 Task: Create in the project VantageTech and in the Backlog issue 'Upgrade the scalability of a web application to handle a growing number of users and transactions' a child issue 'Chatbot conversation natural language processing and optimization', and assign it to team member softage.2@softage.net.
Action: Mouse moved to (228, 64)
Screenshot: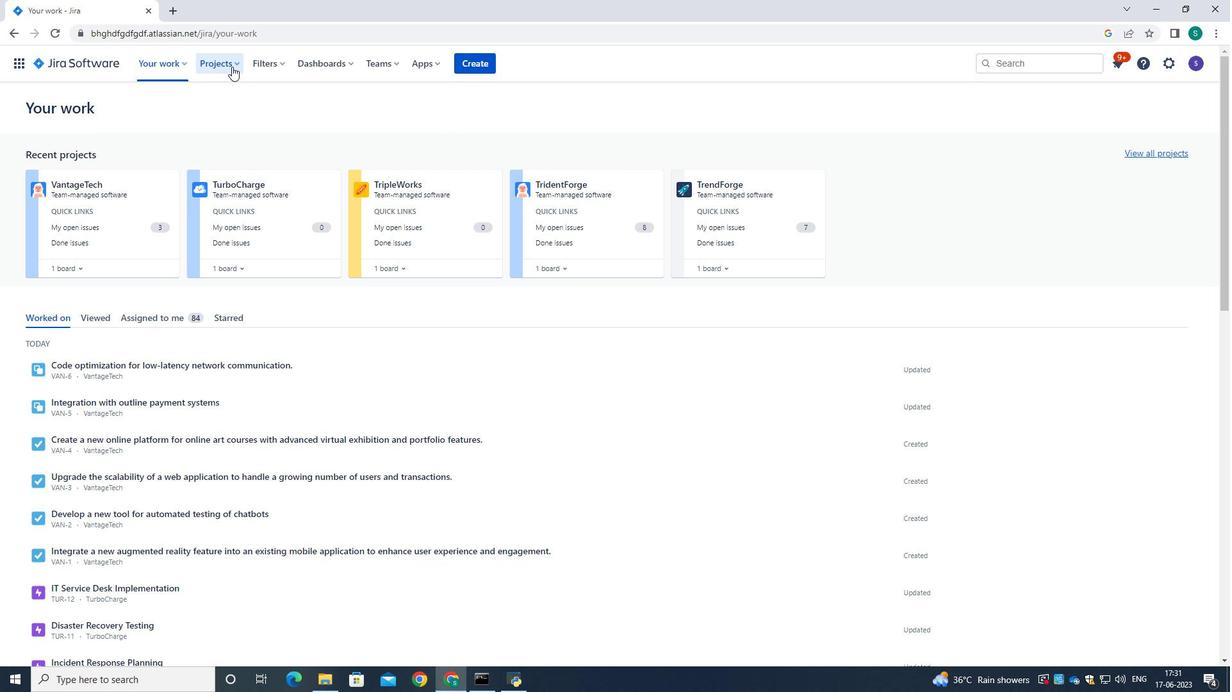 
Action: Mouse pressed left at (228, 64)
Screenshot: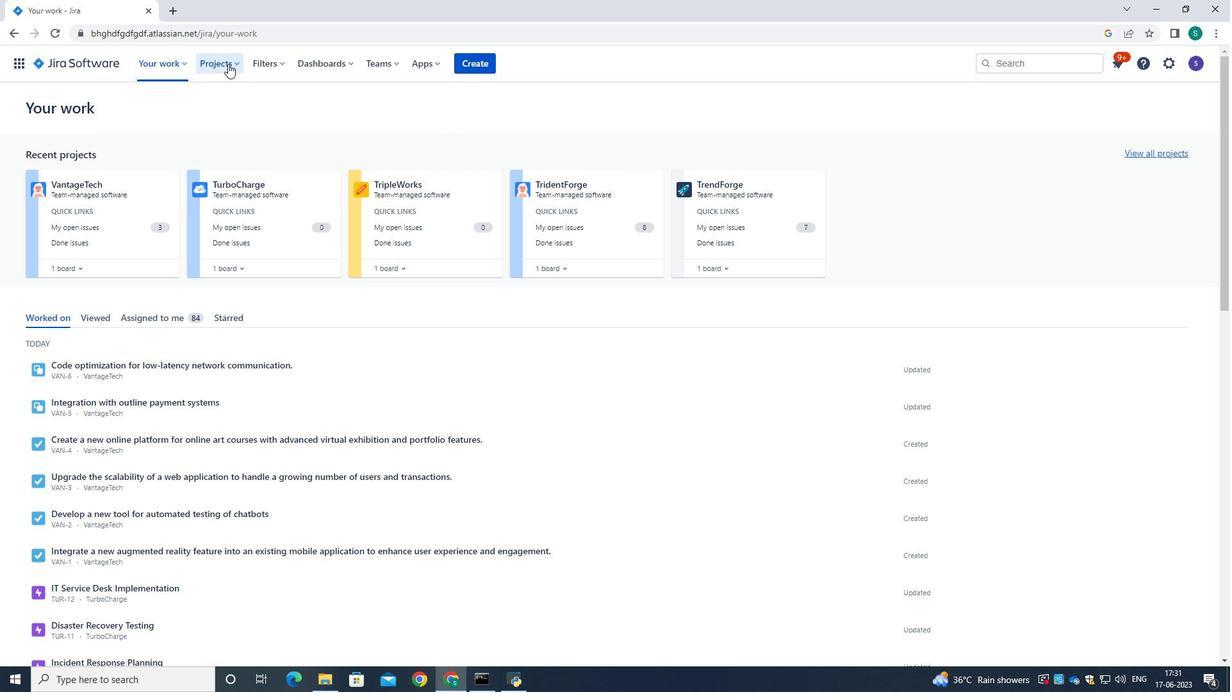 
Action: Mouse moved to (251, 123)
Screenshot: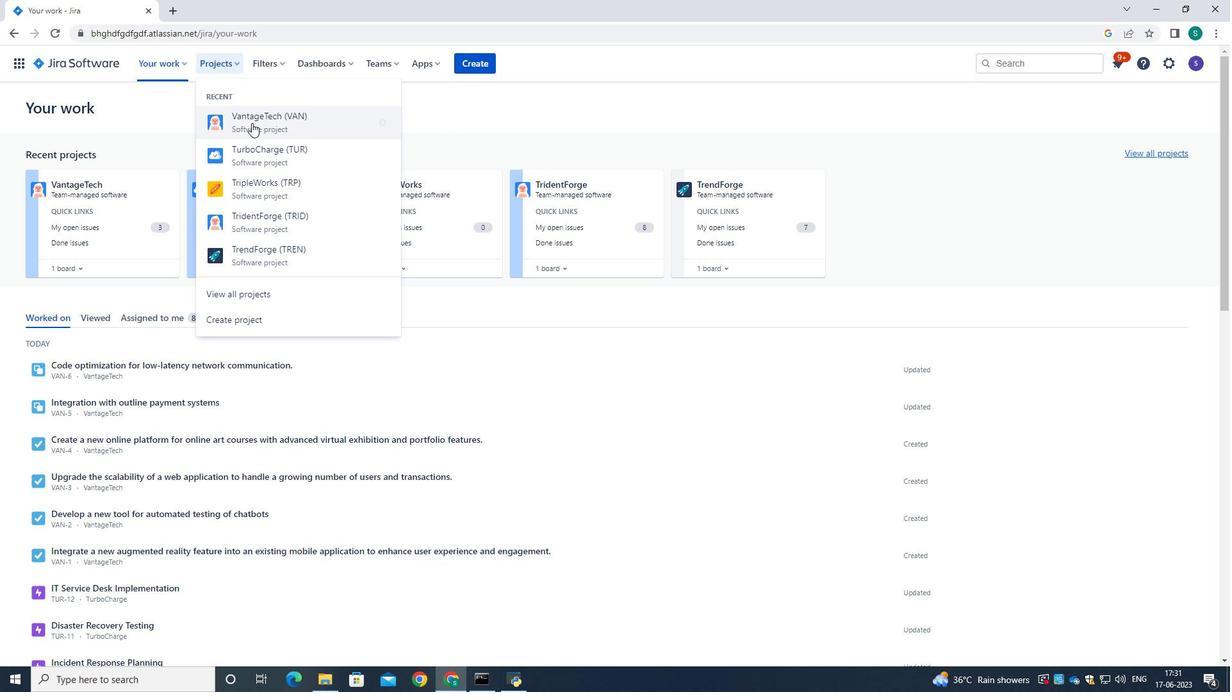 
Action: Mouse pressed left at (251, 123)
Screenshot: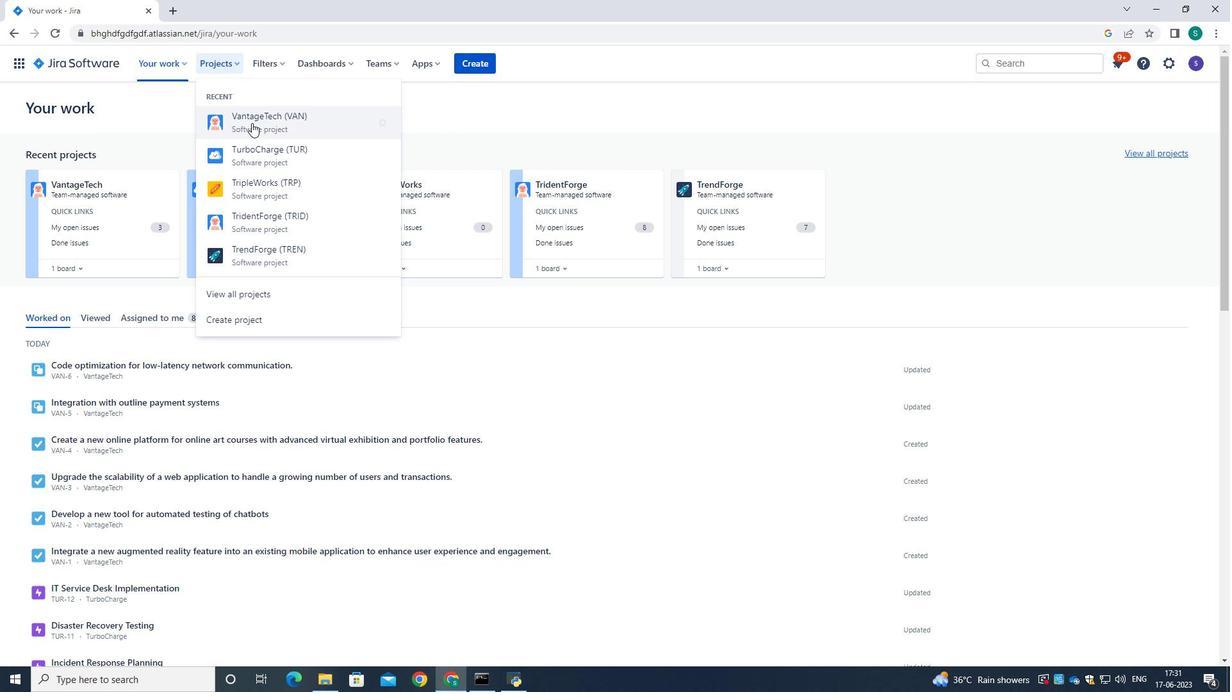 
Action: Mouse moved to (57, 196)
Screenshot: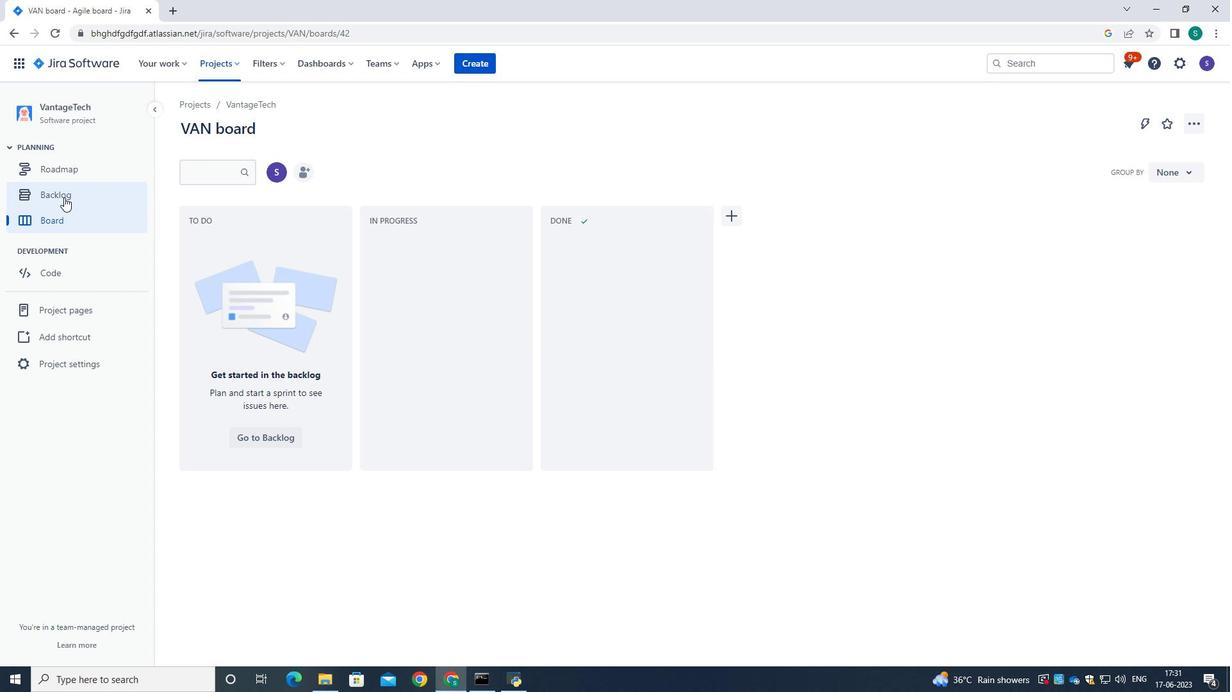 
Action: Mouse pressed left at (57, 196)
Screenshot: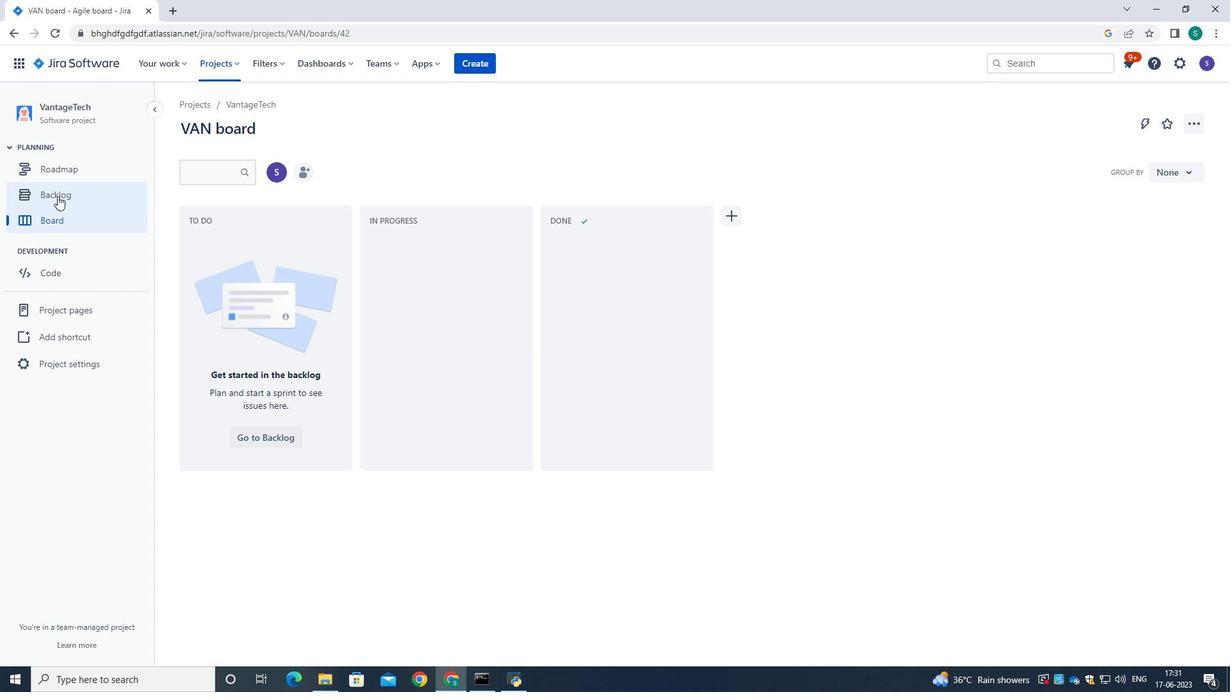 
Action: Mouse moved to (538, 285)
Screenshot: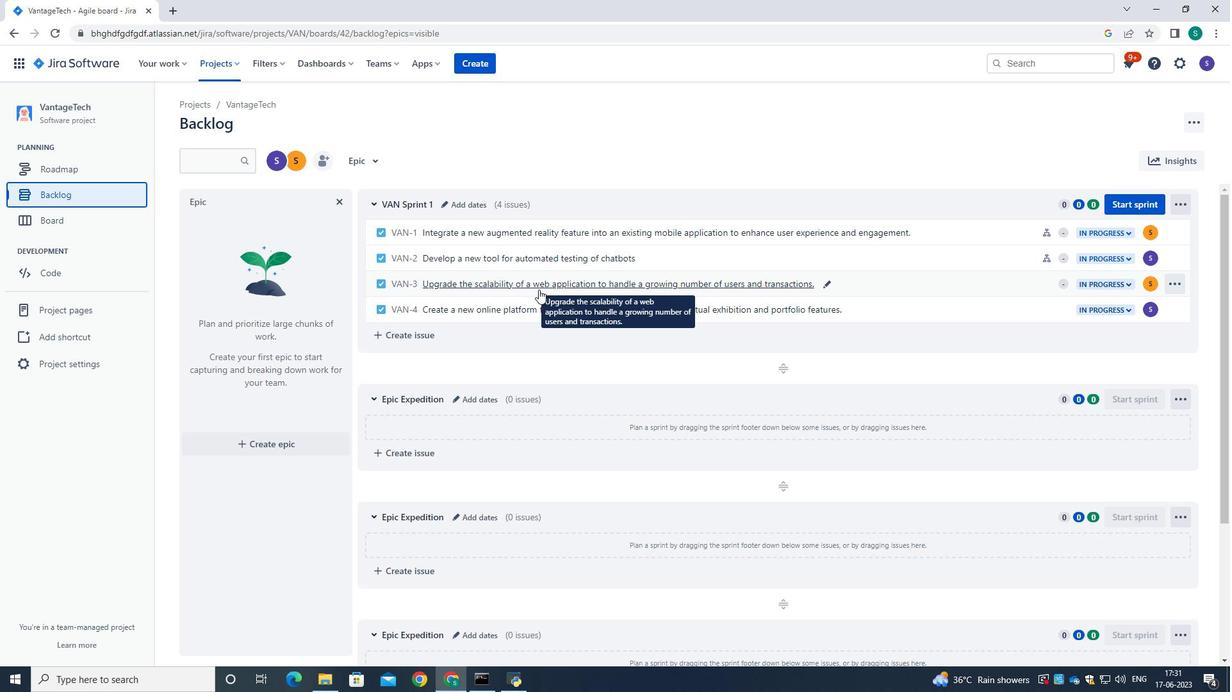 
Action: Mouse pressed left at (538, 285)
Screenshot: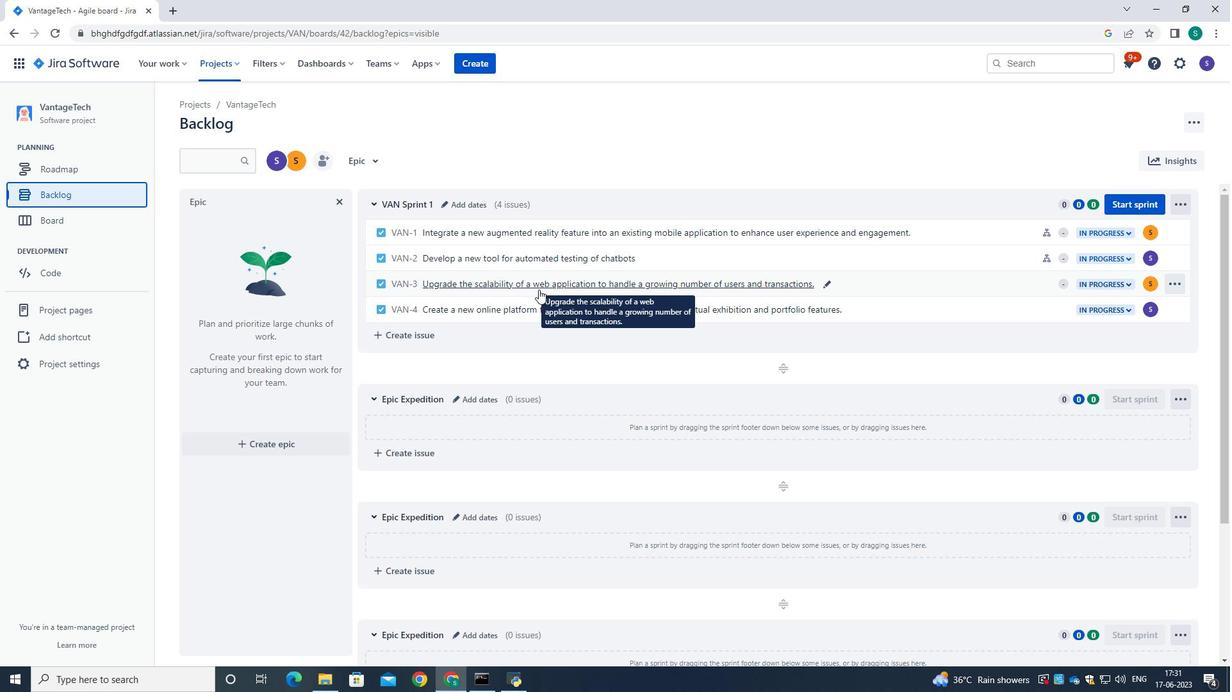 
Action: Mouse moved to (1009, 297)
Screenshot: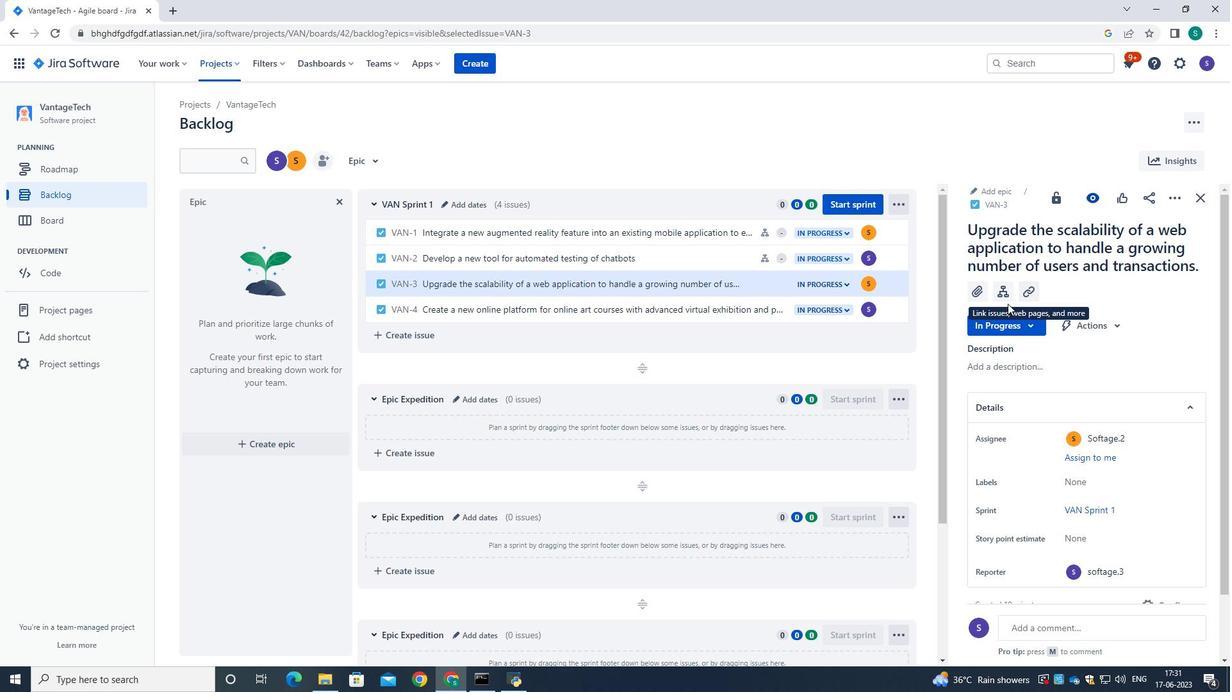 
Action: Mouse pressed left at (1009, 297)
Screenshot: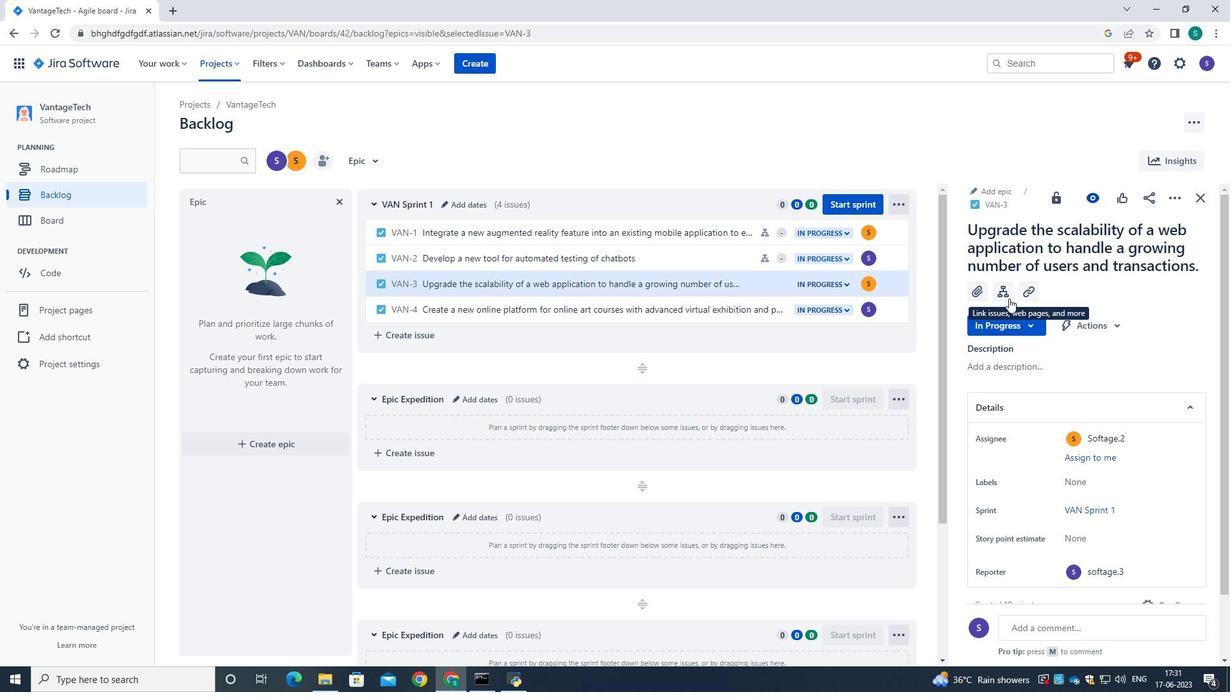 
Action: Mouse moved to (1047, 417)
Screenshot: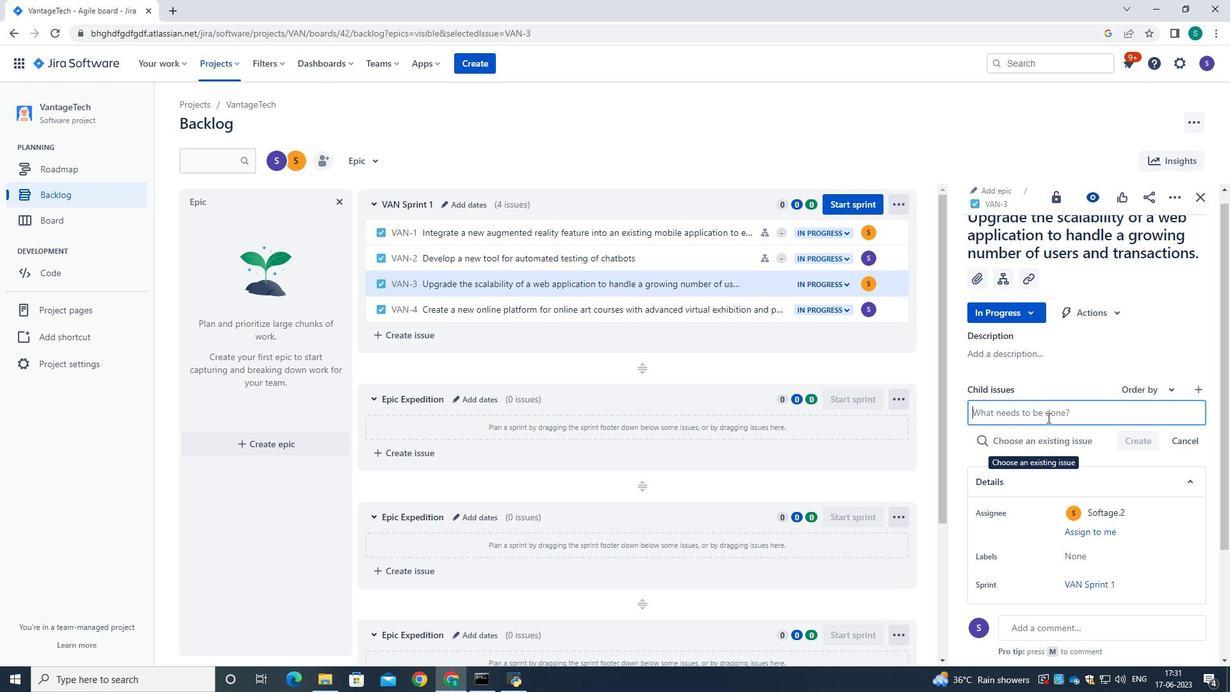
Action: Mouse pressed left at (1047, 417)
Screenshot: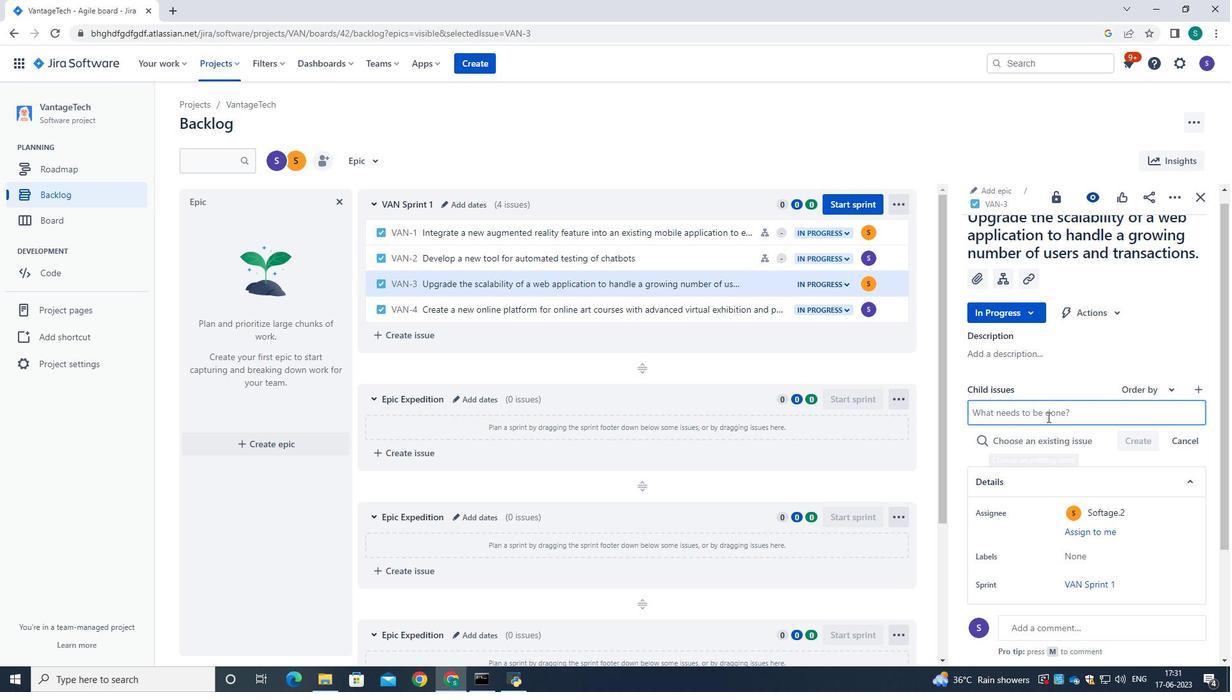 
Action: Key pressed <Key.caps_lock>C<Key.caps_lock>hatbot<Key.space>conversation<Key.space>natural<Key.space>language<Key.space>processing<Key.space>and<Key.space>ot<Key.backspace>ptimization.
Screenshot: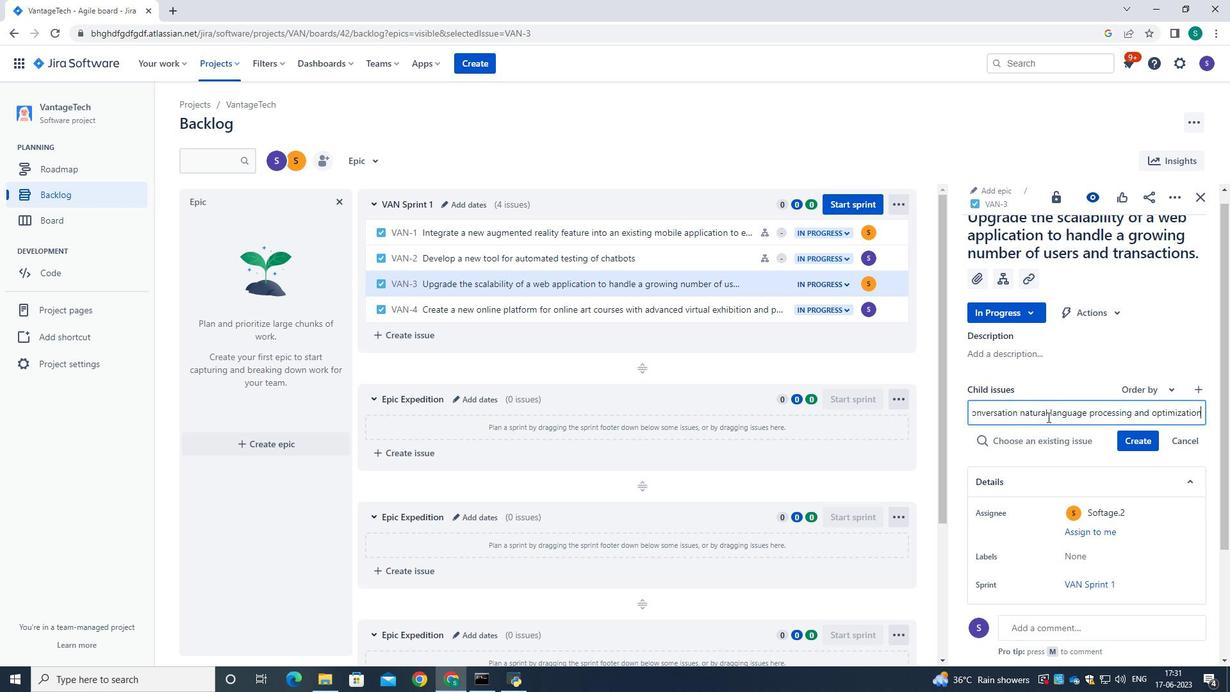 
Action: Mouse moved to (1131, 442)
Screenshot: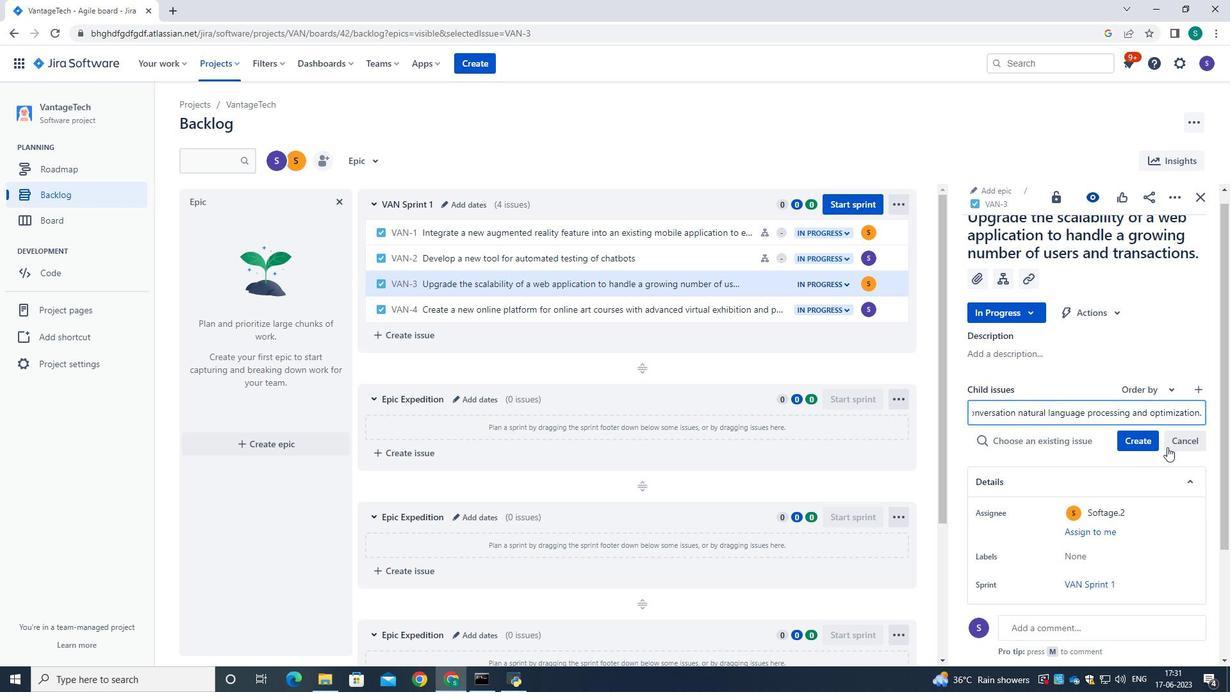
Action: Mouse pressed left at (1131, 442)
Screenshot: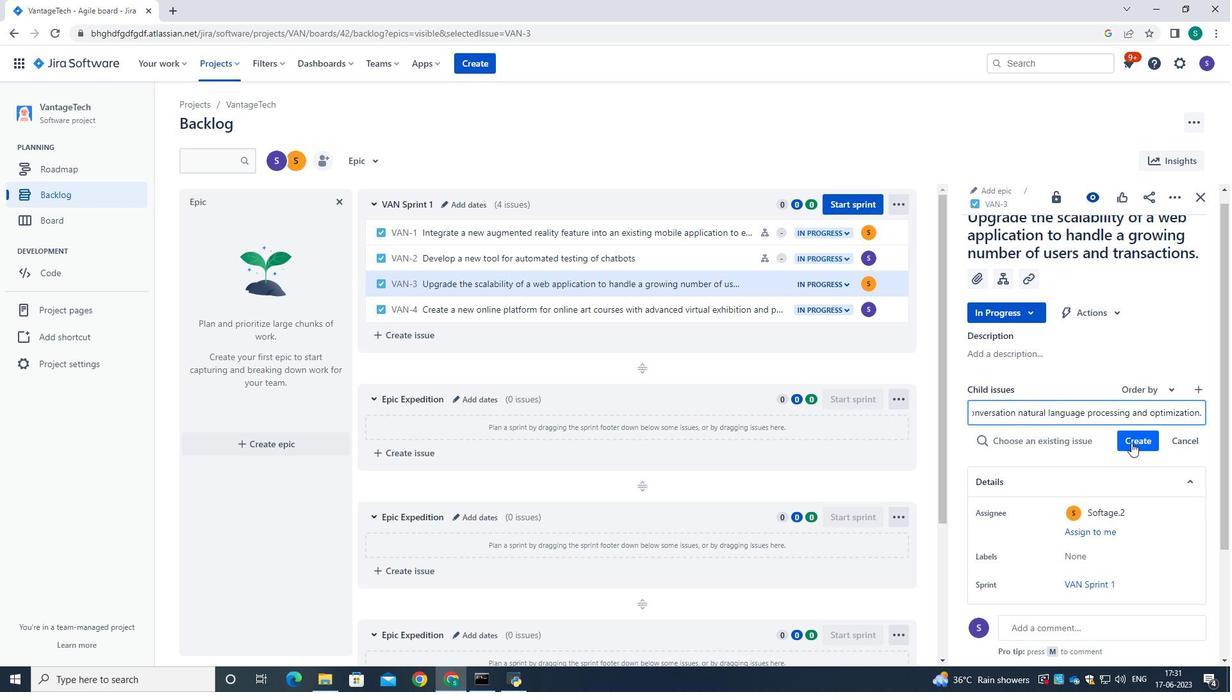 
Action: Mouse moved to (1145, 421)
Screenshot: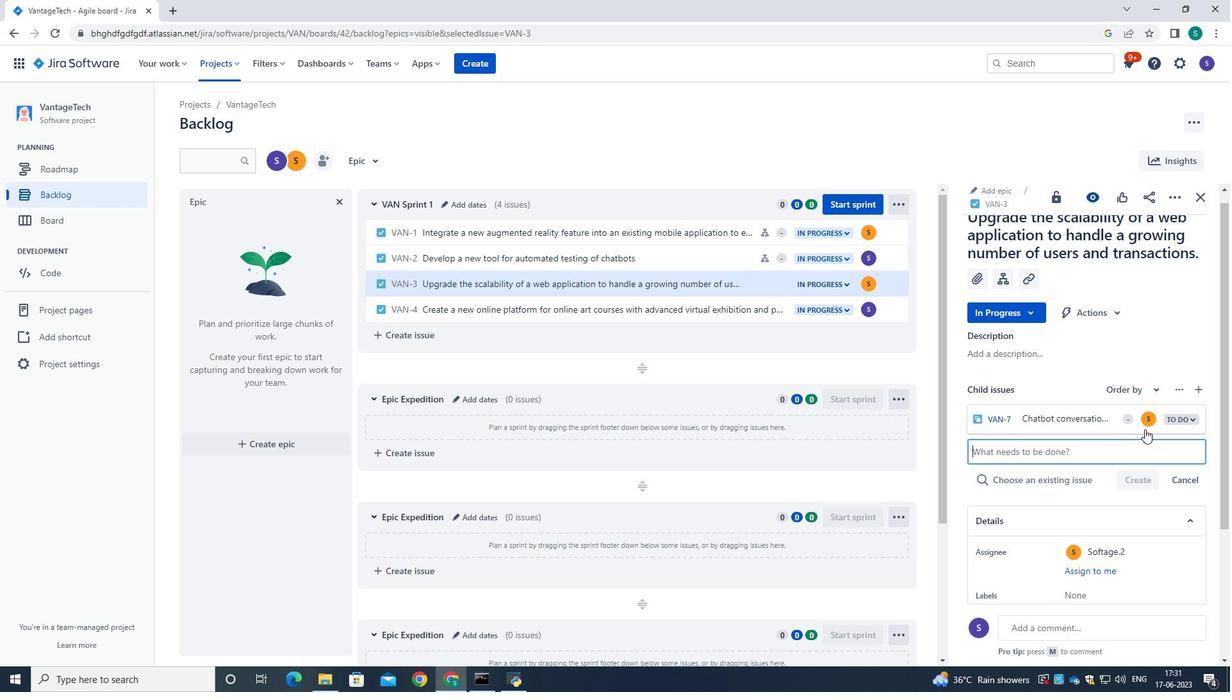 
Action: Mouse pressed left at (1145, 421)
Screenshot: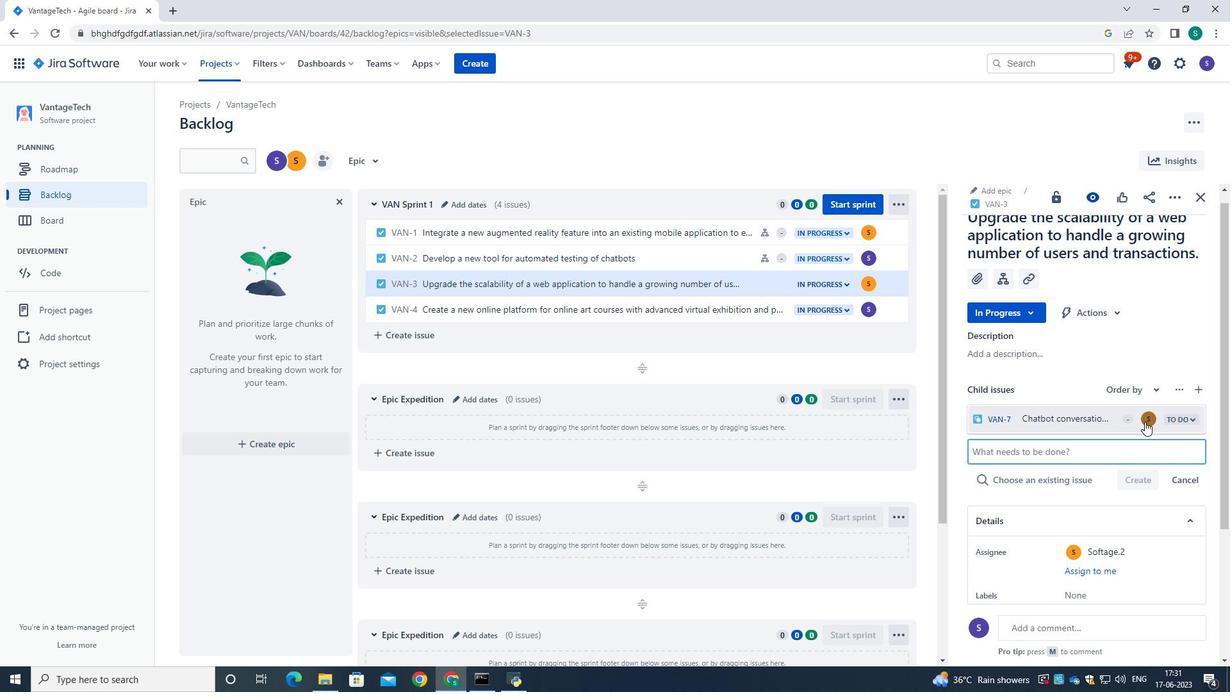 
Action: Mouse moved to (1039, 372)
Screenshot: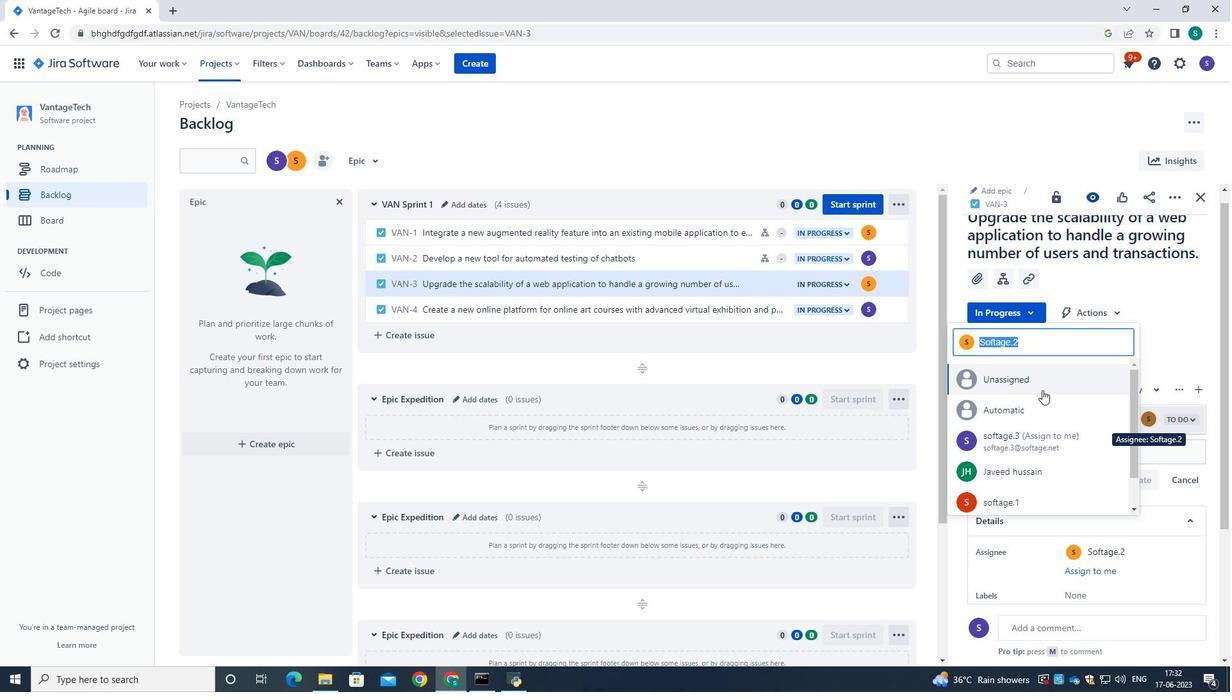 
Action: Key pressed softage.2<Key.shift>@softage.net
Screenshot: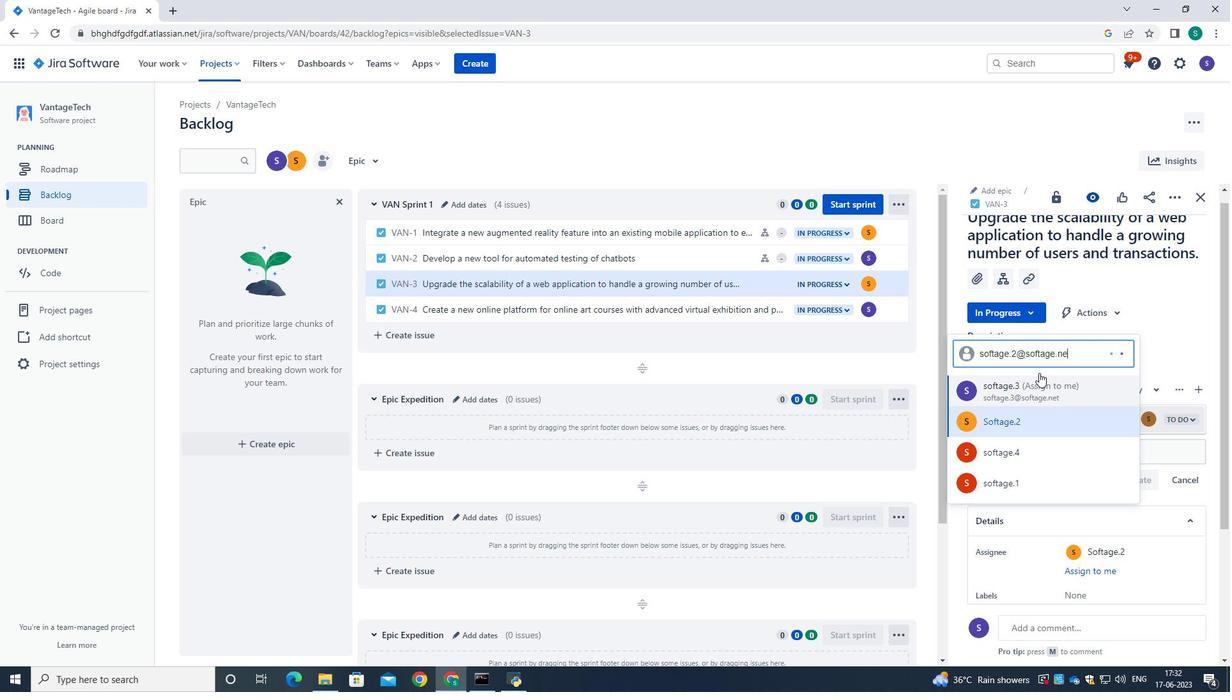 
Action: Mouse moved to (1011, 419)
Screenshot: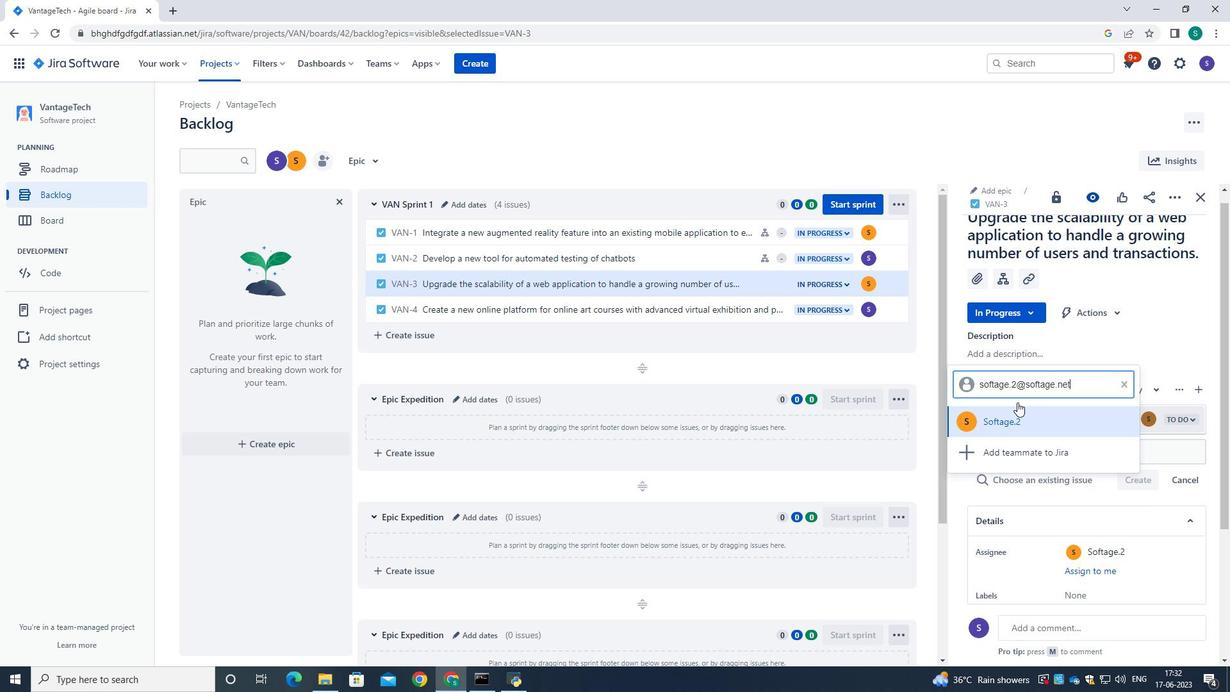 
Action: Mouse pressed left at (1011, 419)
Screenshot: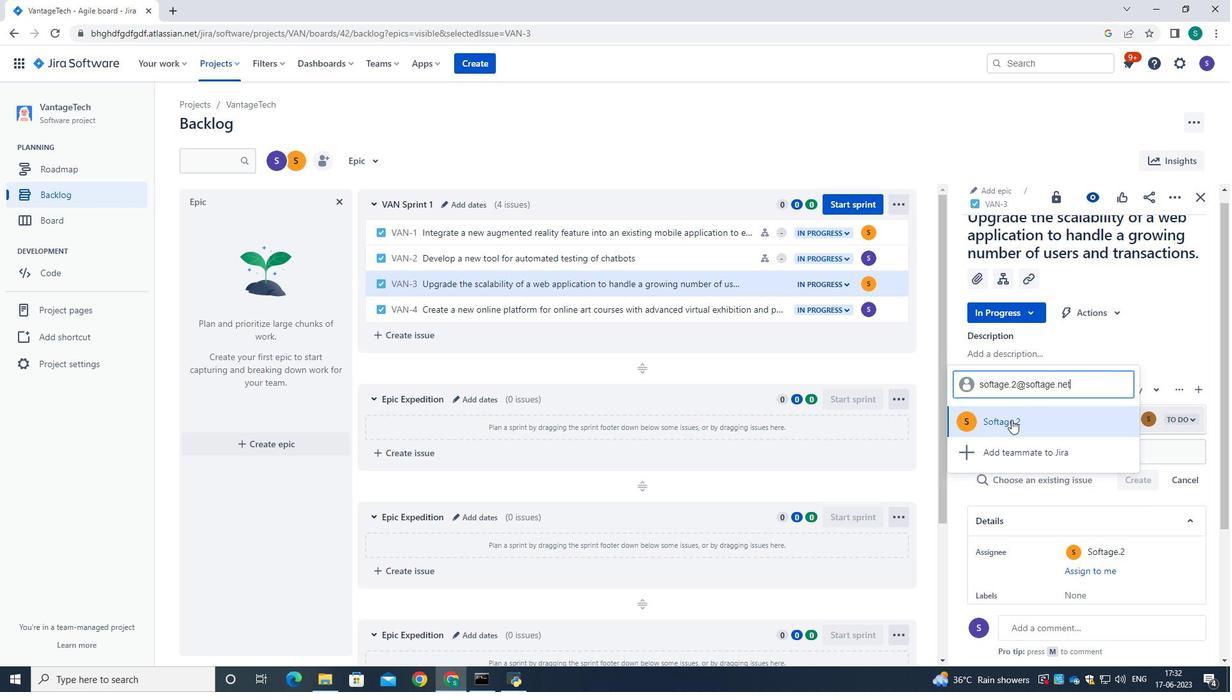 
Action: Mouse moved to (1088, 371)
Screenshot: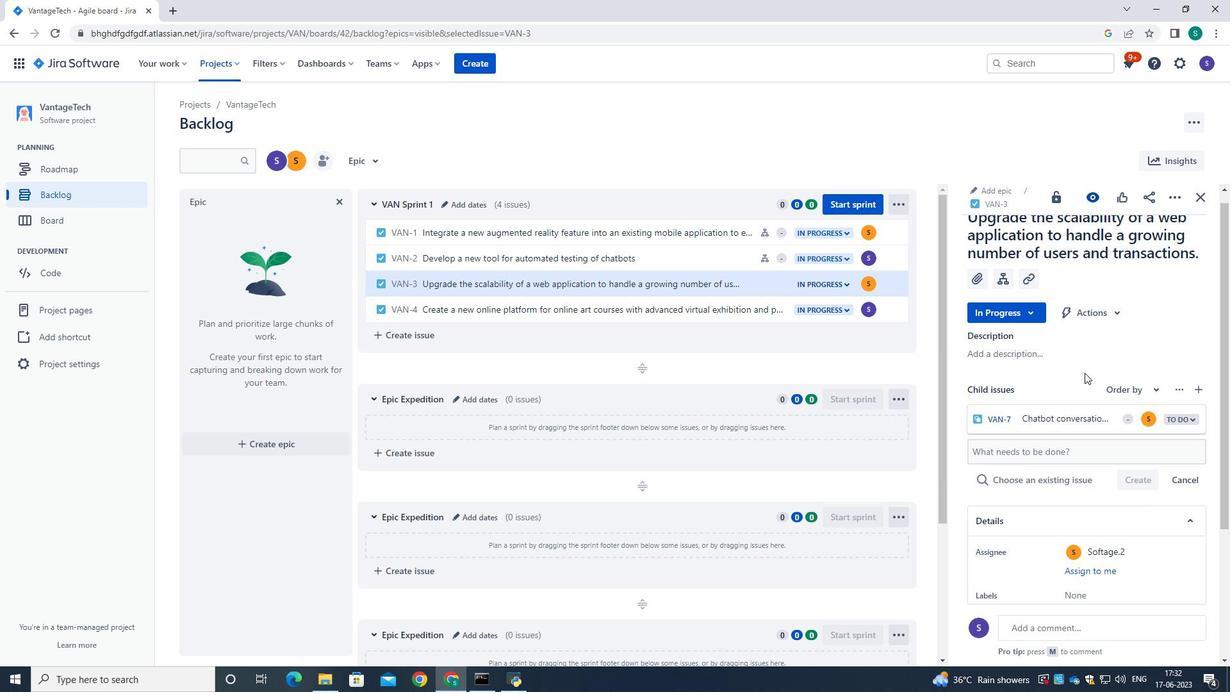 
Action: Mouse pressed left at (1088, 371)
Screenshot: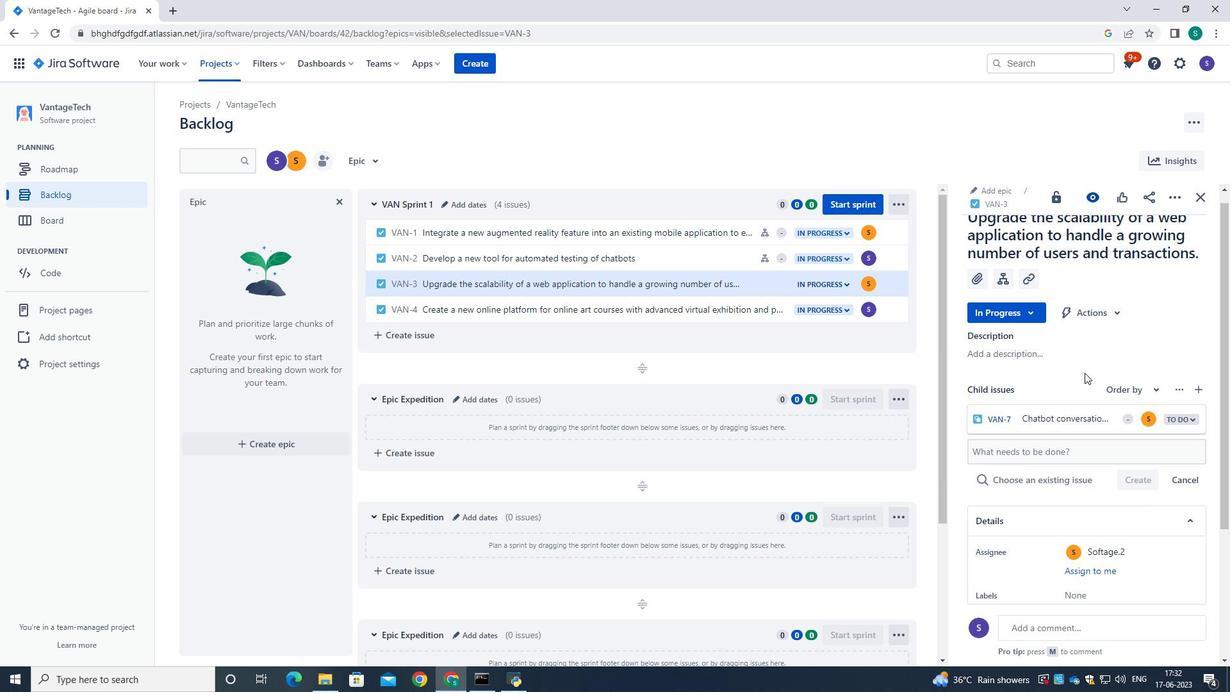 
